 Task: Add caption from toolbar panel.
Action: Mouse moved to (40, 90)
Screenshot: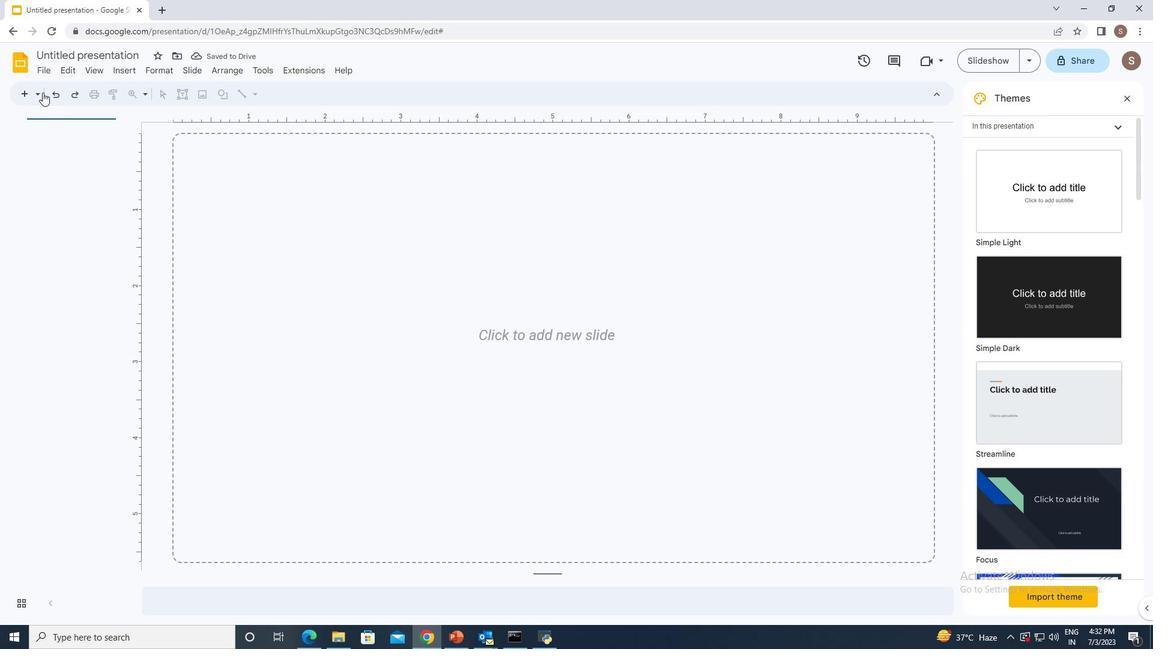 
Action: Mouse pressed left at (40, 90)
Screenshot: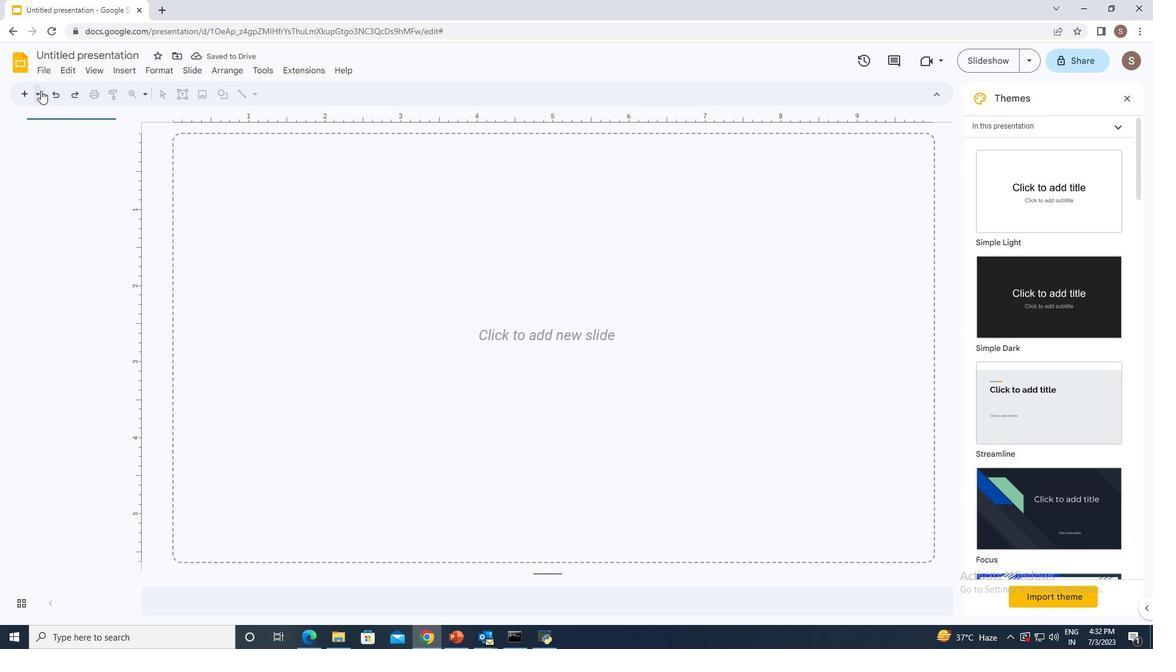 
Action: Mouse moved to (221, 250)
Screenshot: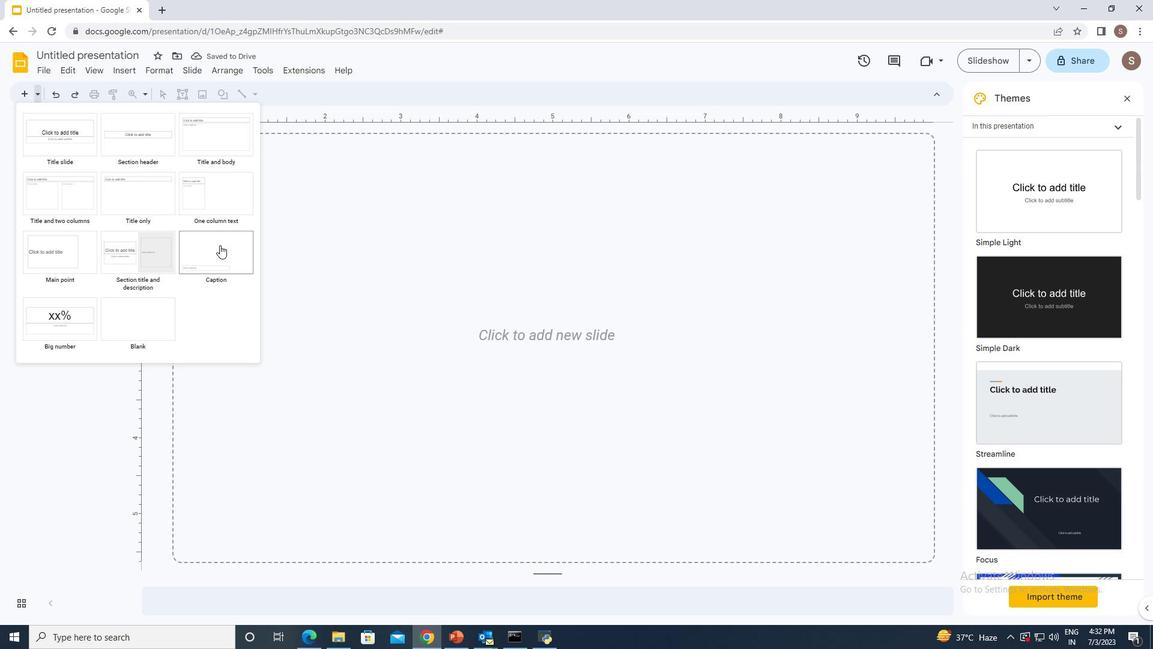 
Action: Mouse pressed left at (221, 250)
Screenshot: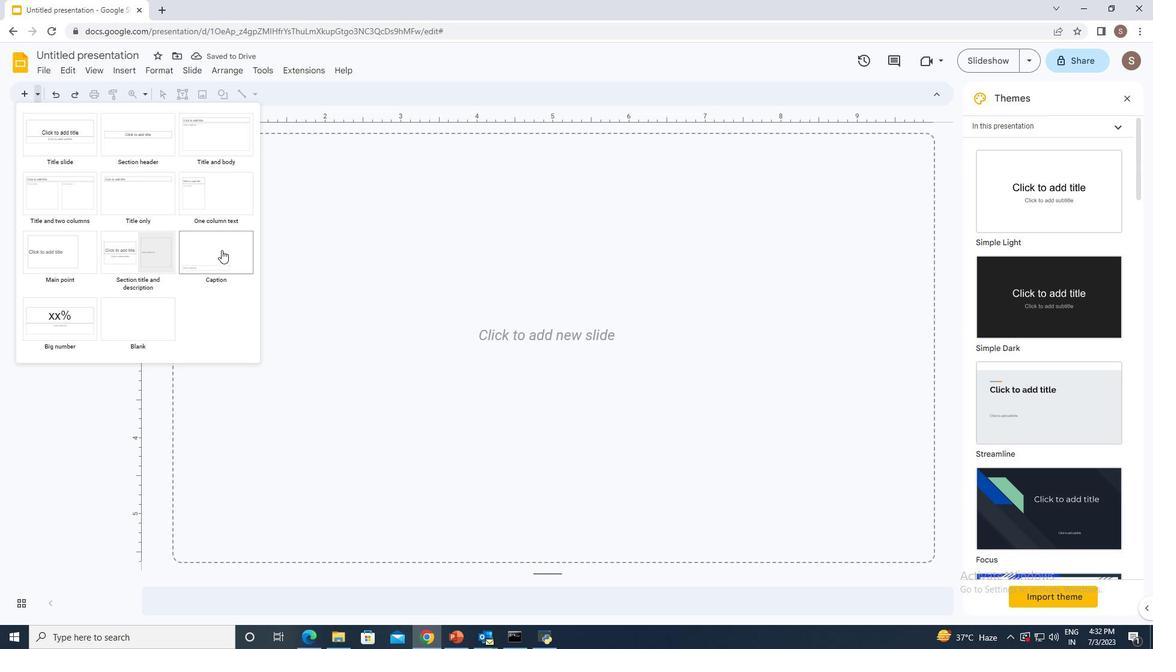 
Action: Mouse moved to (281, 336)
Screenshot: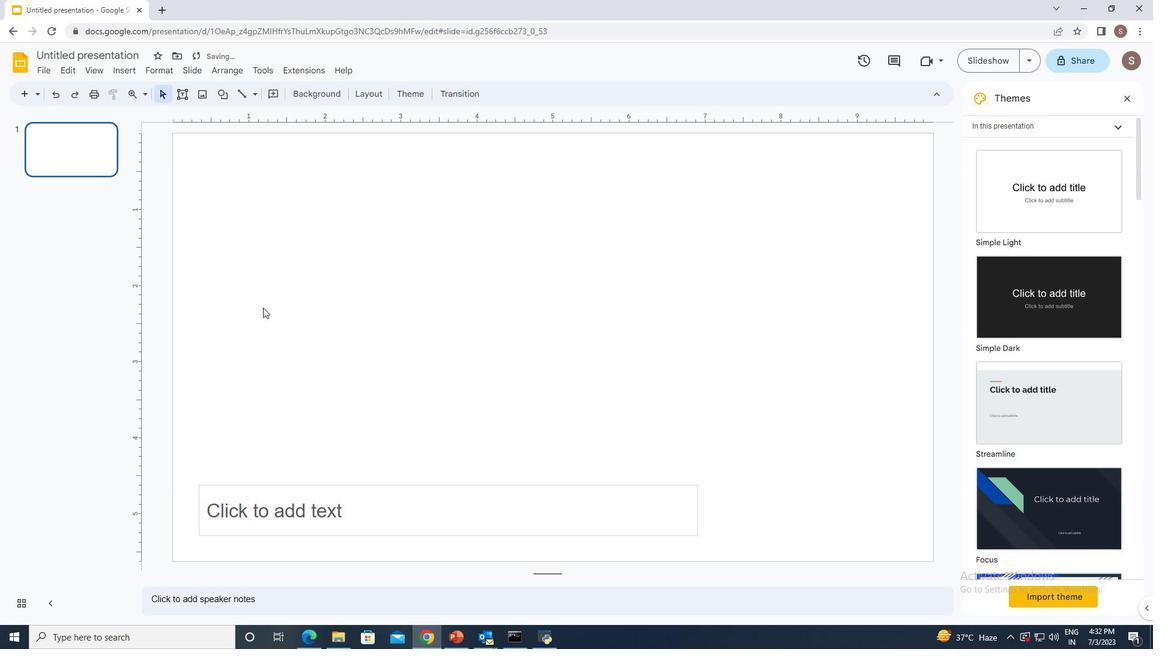 
